 Task: Add a condition where "Channel Is Voicemail" in recently solved tickets.
Action: Mouse moved to (115, 422)
Screenshot: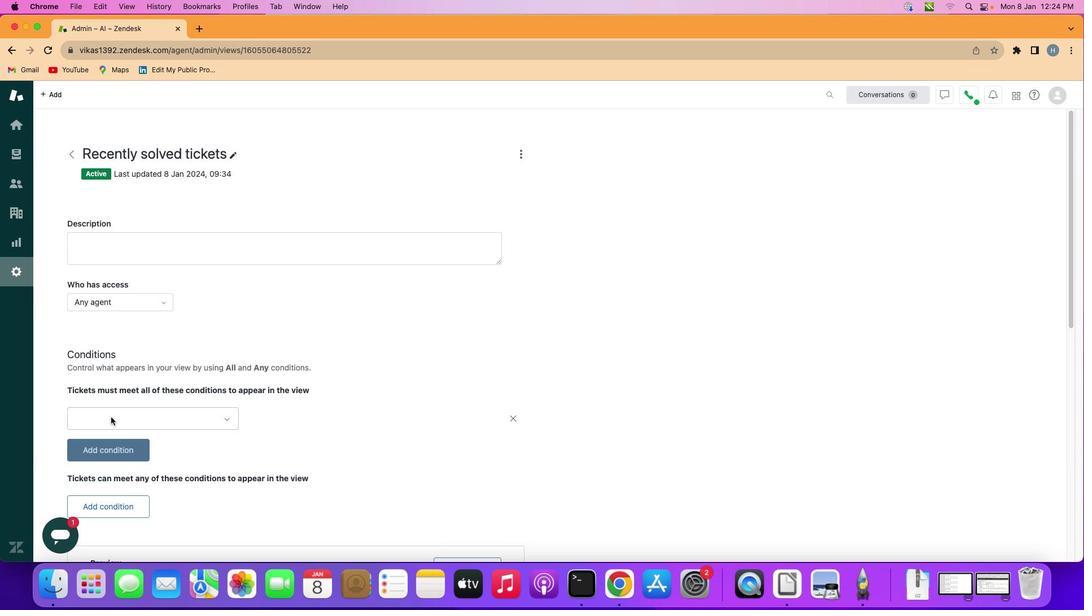 
Action: Mouse pressed left at (115, 422)
Screenshot: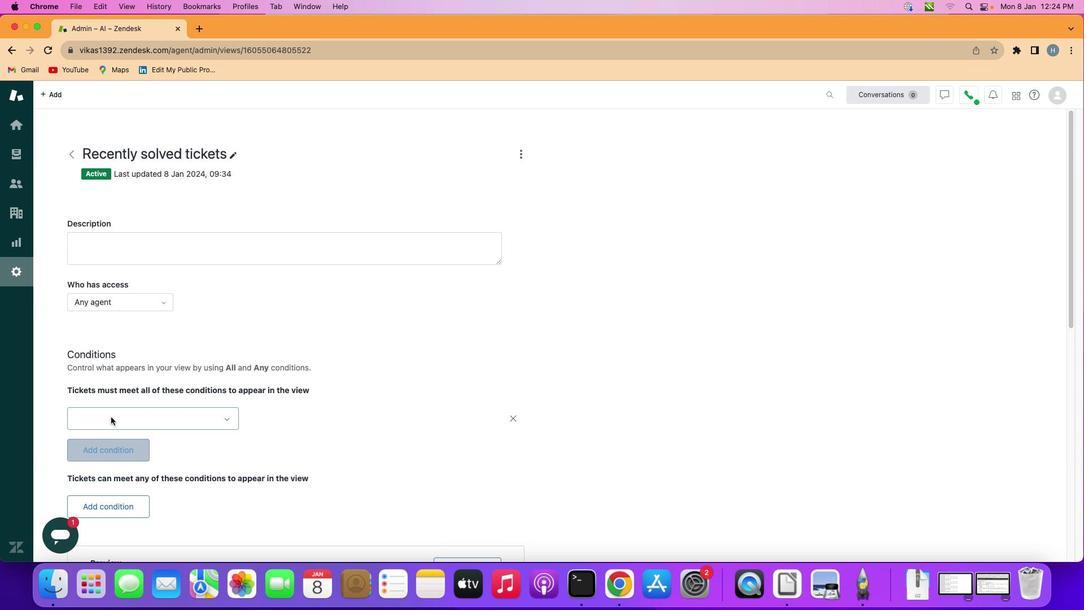 
Action: Mouse moved to (181, 426)
Screenshot: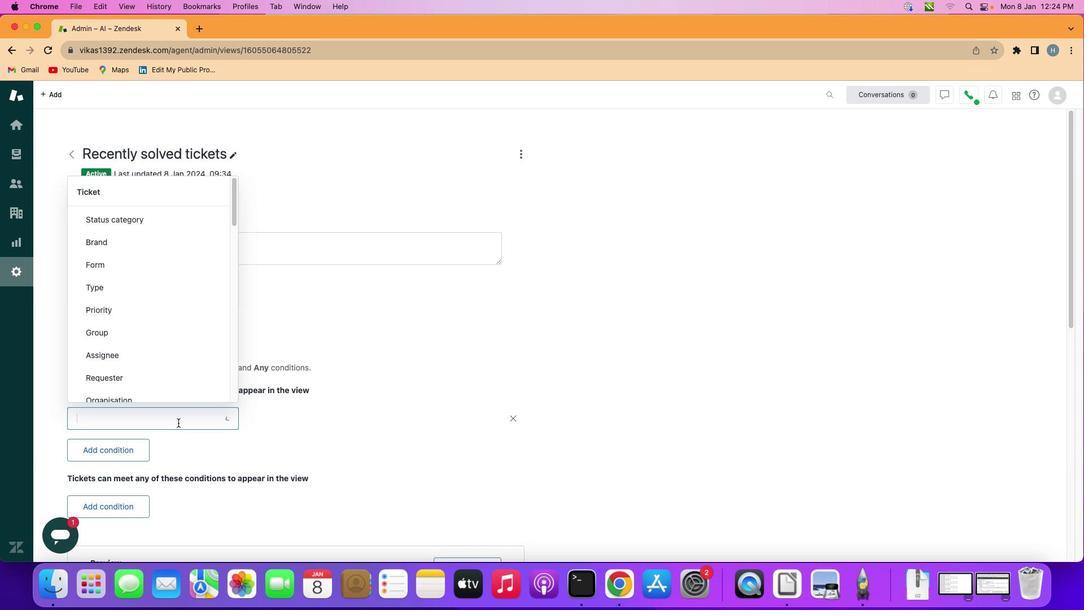 
Action: Mouse pressed left at (181, 426)
Screenshot: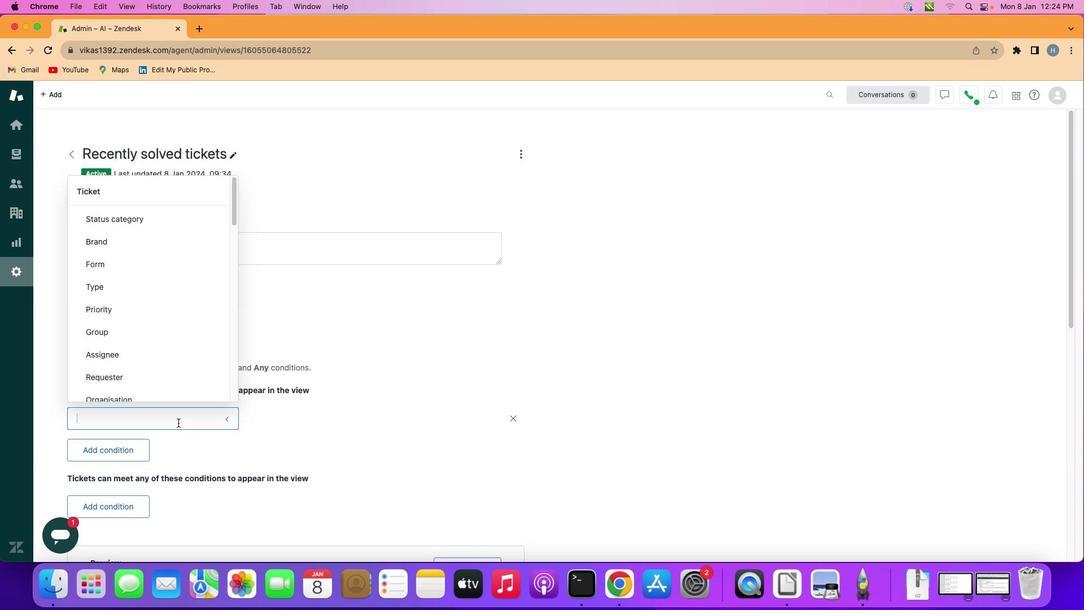 
Action: Mouse moved to (170, 311)
Screenshot: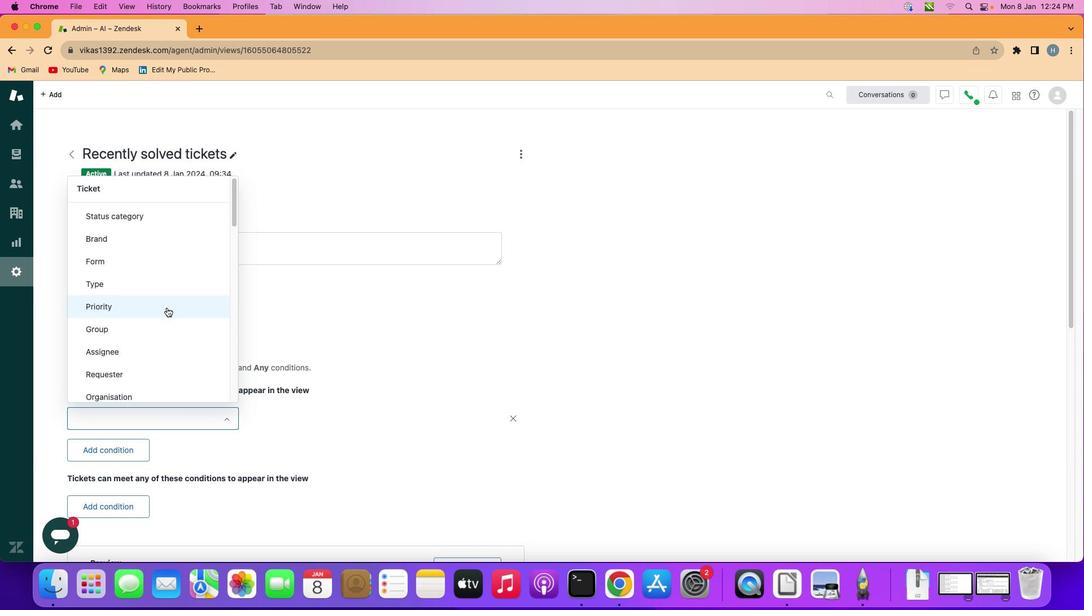 
Action: Mouse scrolled (170, 311) with delta (3, 3)
Screenshot: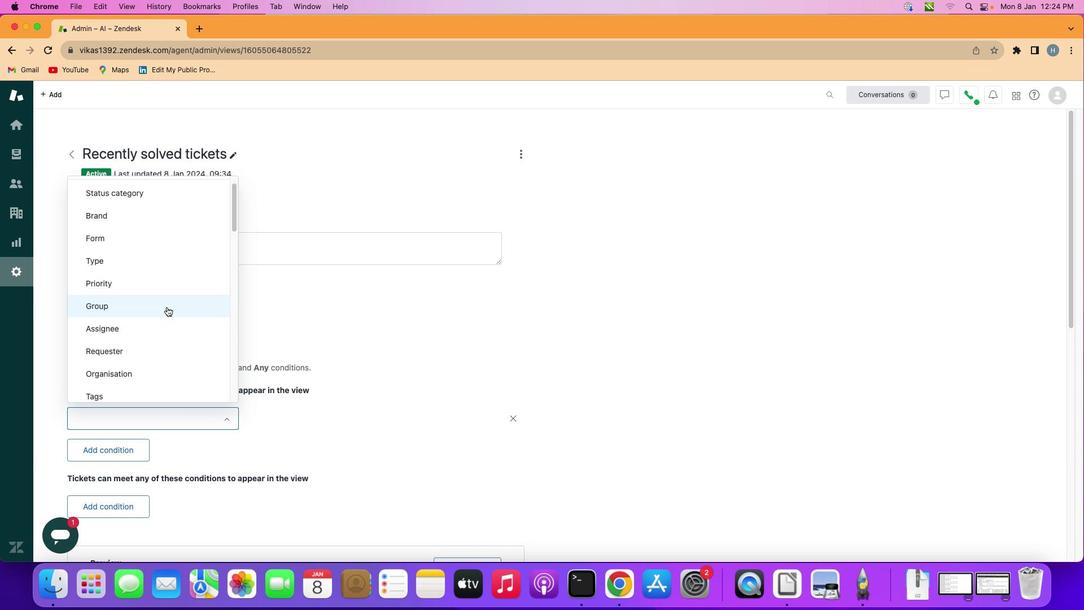 
Action: Mouse scrolled (170, 311) with delta (3, 3)
Screenshot: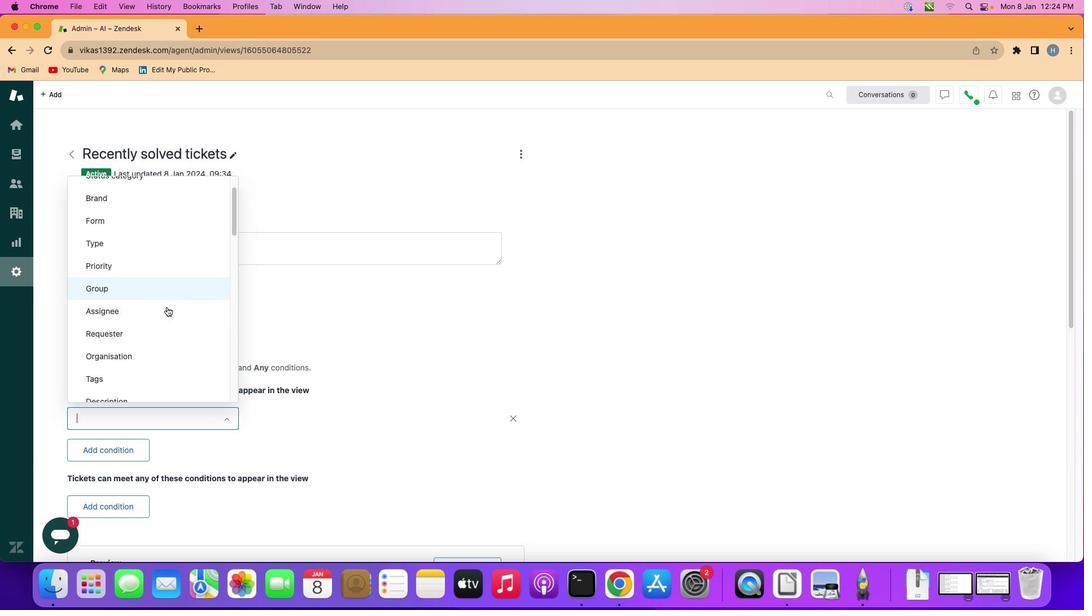 
Action: Mouse scrolled (170, 311) with delta (3, 3)
Screenshot: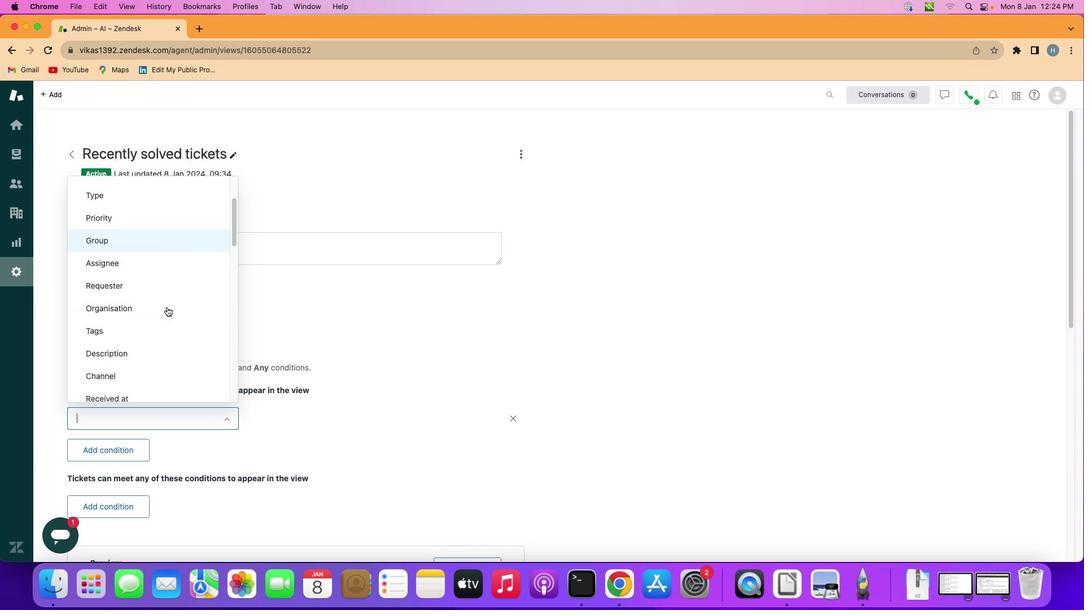 
Action: Mouse moved to (170, 310)
Screenshot: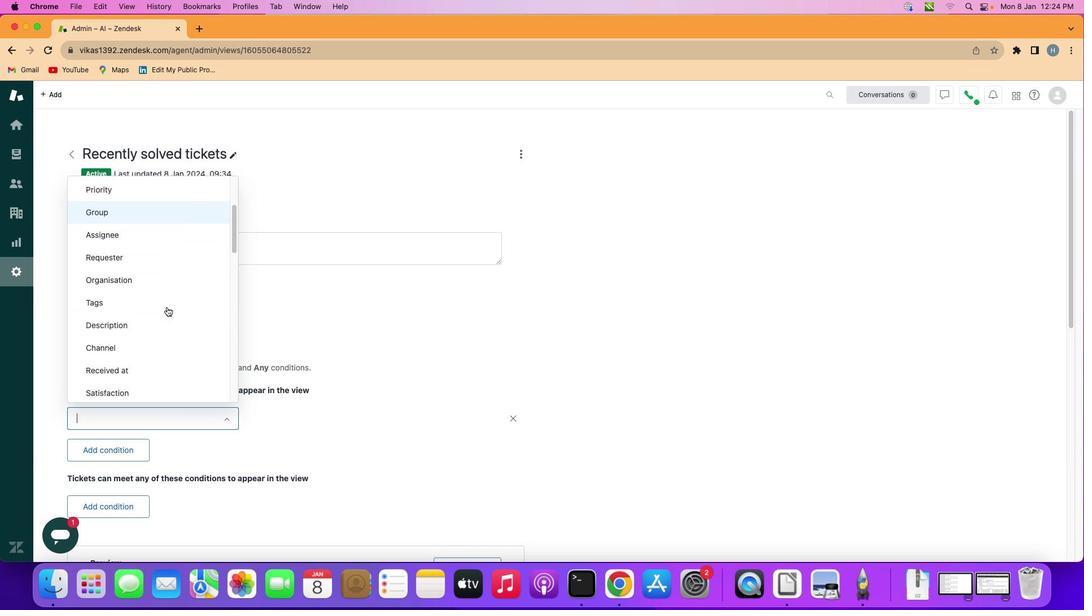 
Action: Mouse scrolled (170, 310) with delta (3, 3)
Screenshot: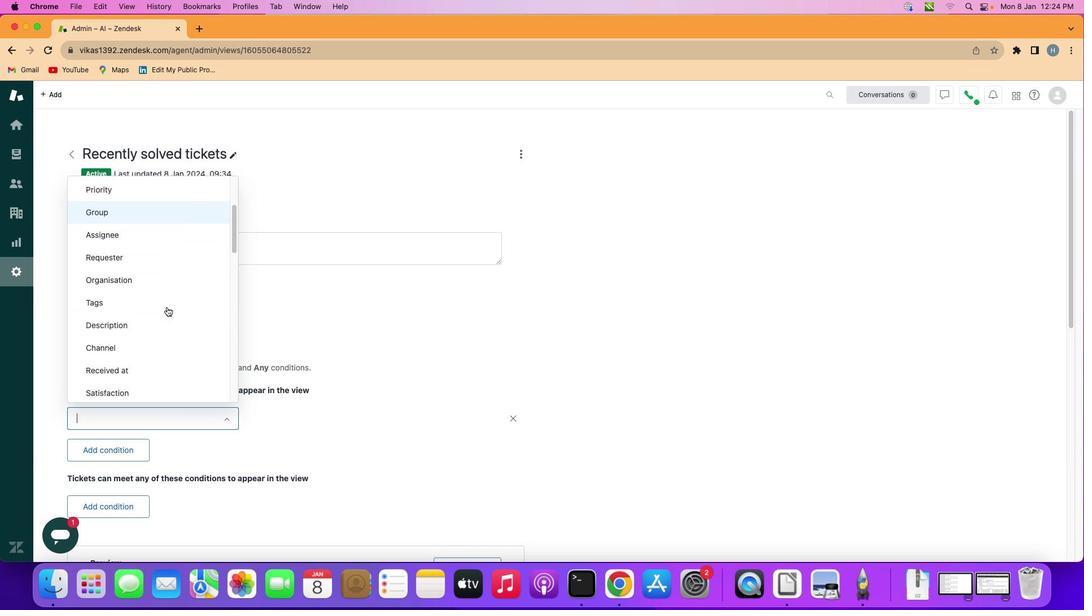 
Action: Mouse scrolled (170, 310) with delta (3, 2)
Screenshot: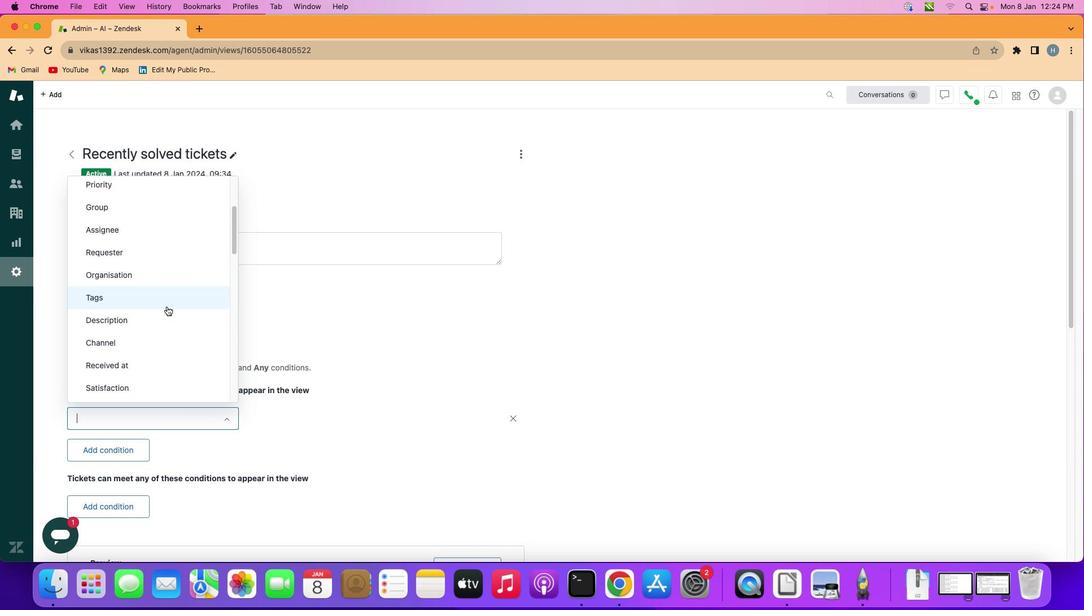 
Action: Mouse moved to (171, 347)
Screenshot: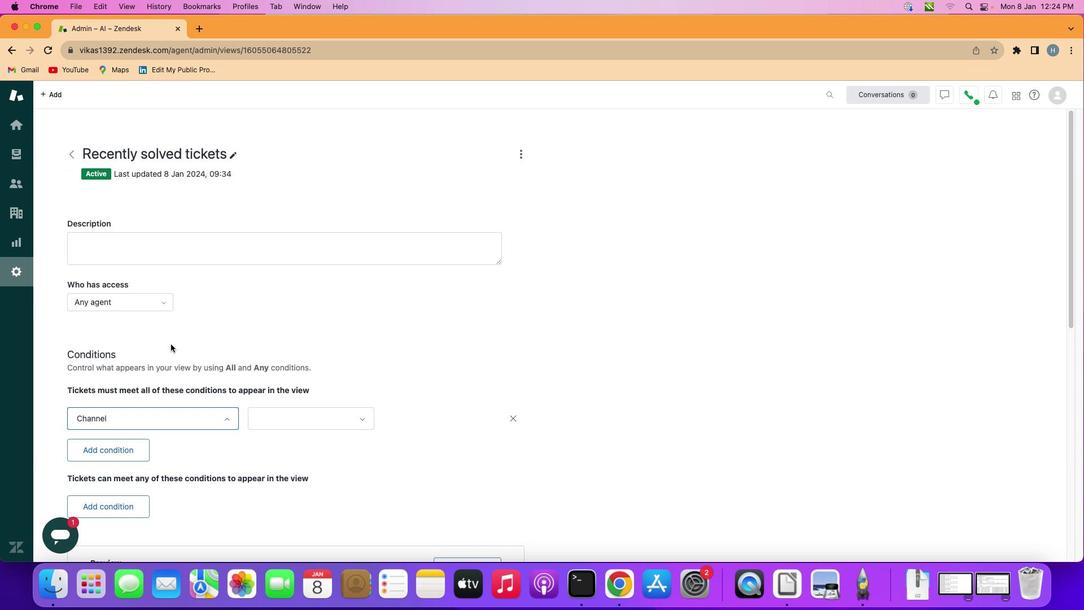 
Action: Mouse pressed left at (171, 347)
Screenshot: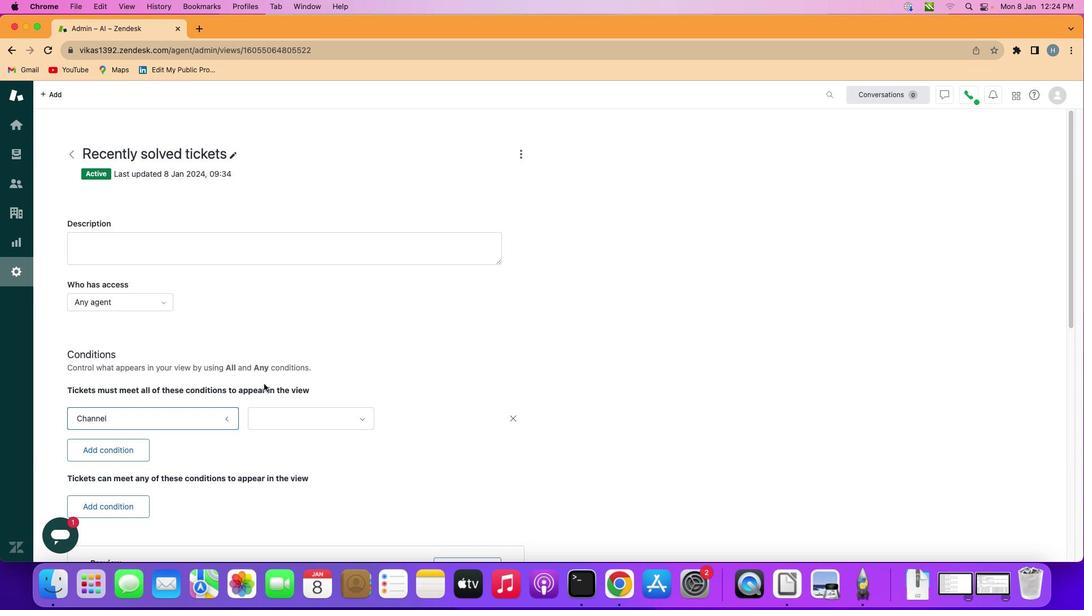 
Action: Mouse moved to (317, 419)
Screenshot: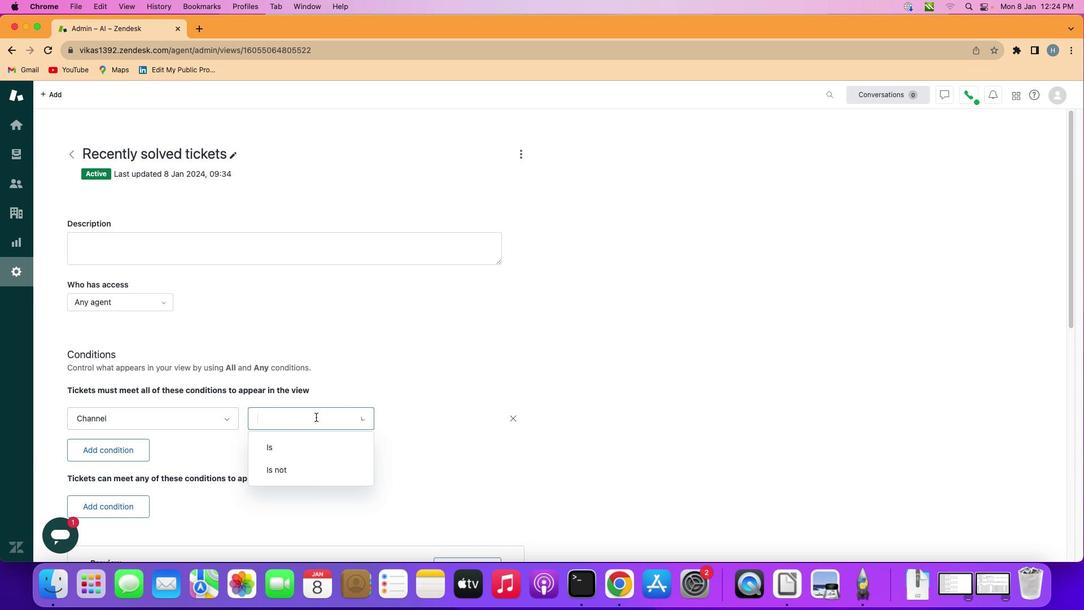 
Action: Mouse pressed left at (317, 419)
Screenshot: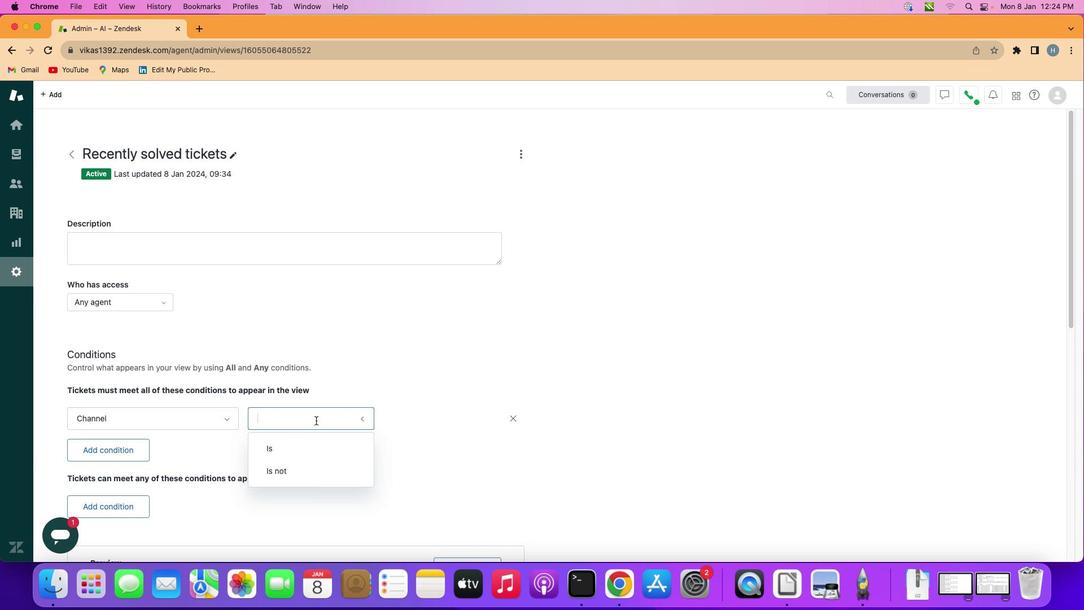 
Action: Mouse moved to (317, 449)
Screenshot: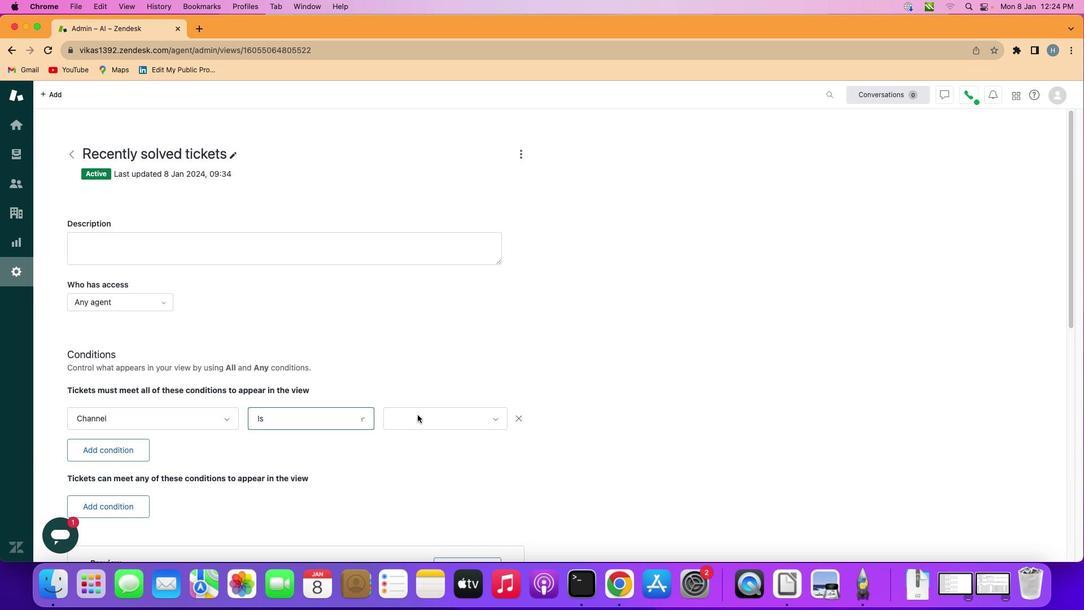 
Action: Mouse pressed left at (317, 449)
Screenshot: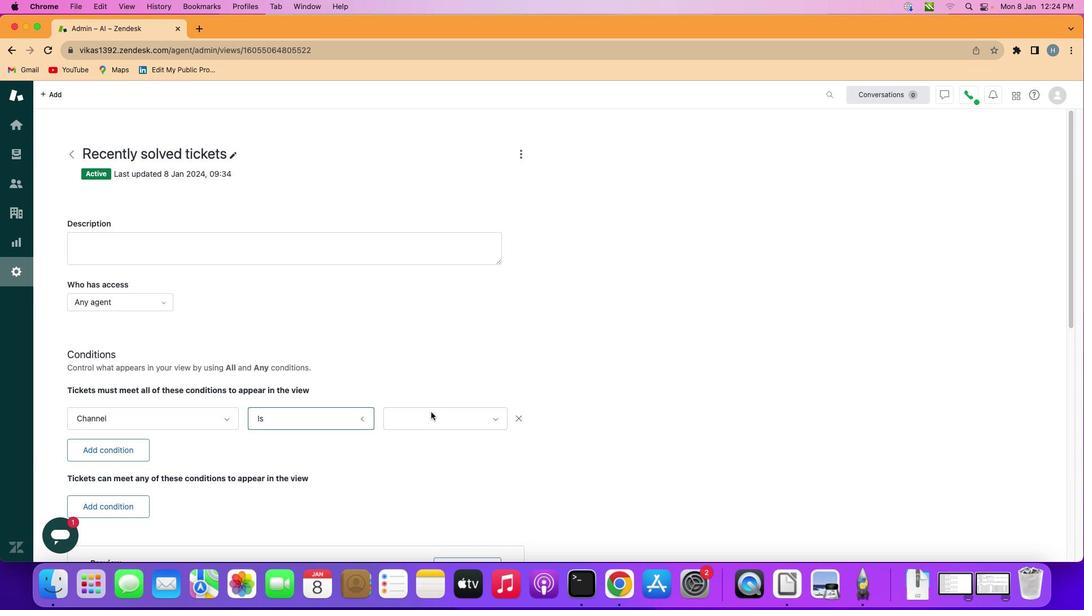 
Action: Mouse moved to (446, 413)
Screenshot: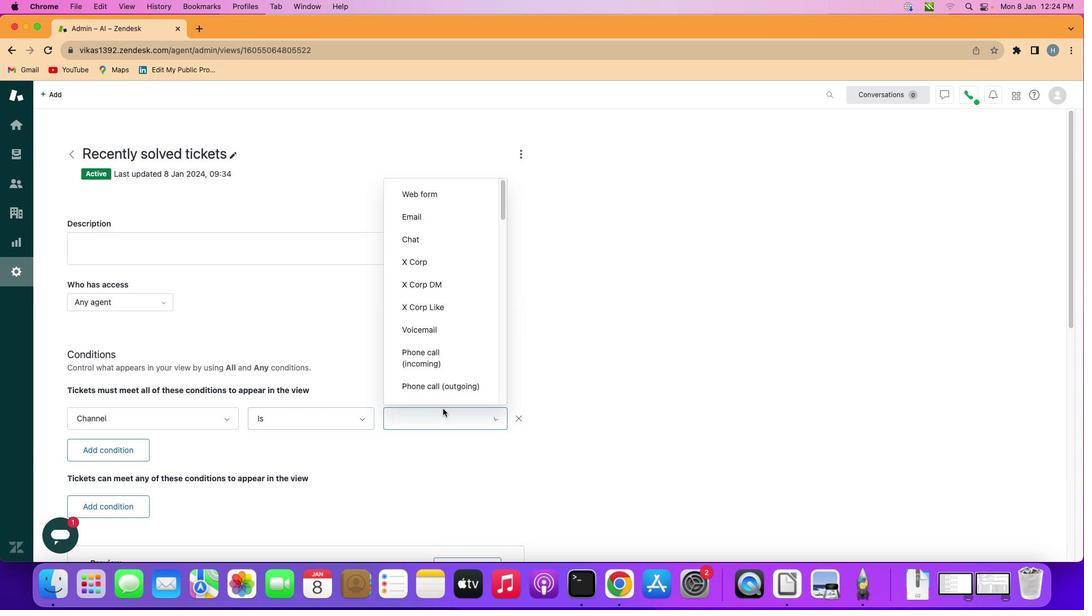 
Action: Mouse pressed left at (446, 413)
Screenshot: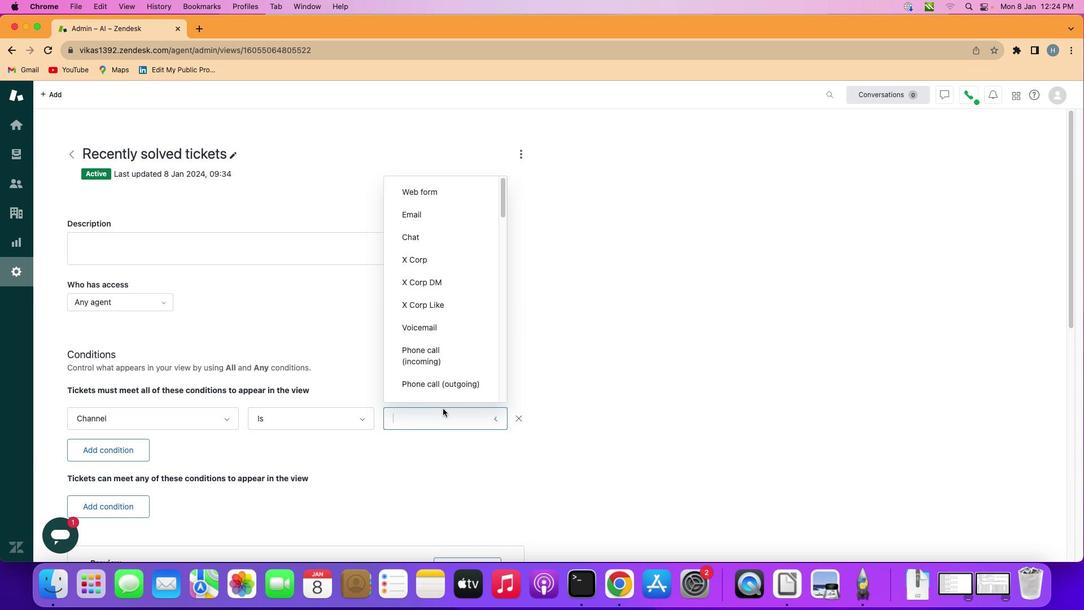 
Action: Mouse moved to (458, 321)
Screenshot: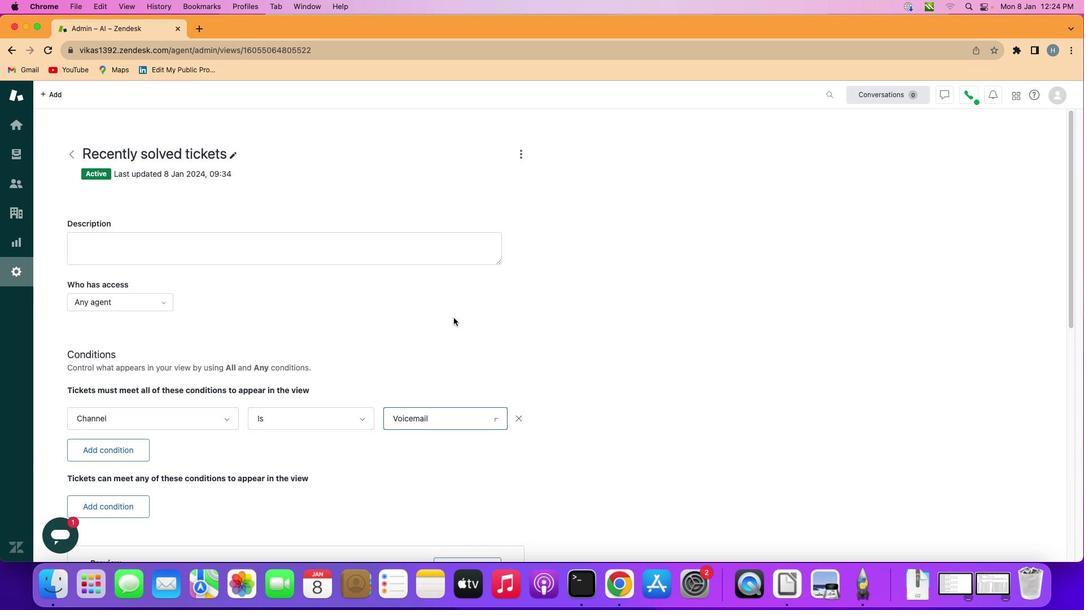 
Action: Mouse pressed left at (458, 321)
Screenshot: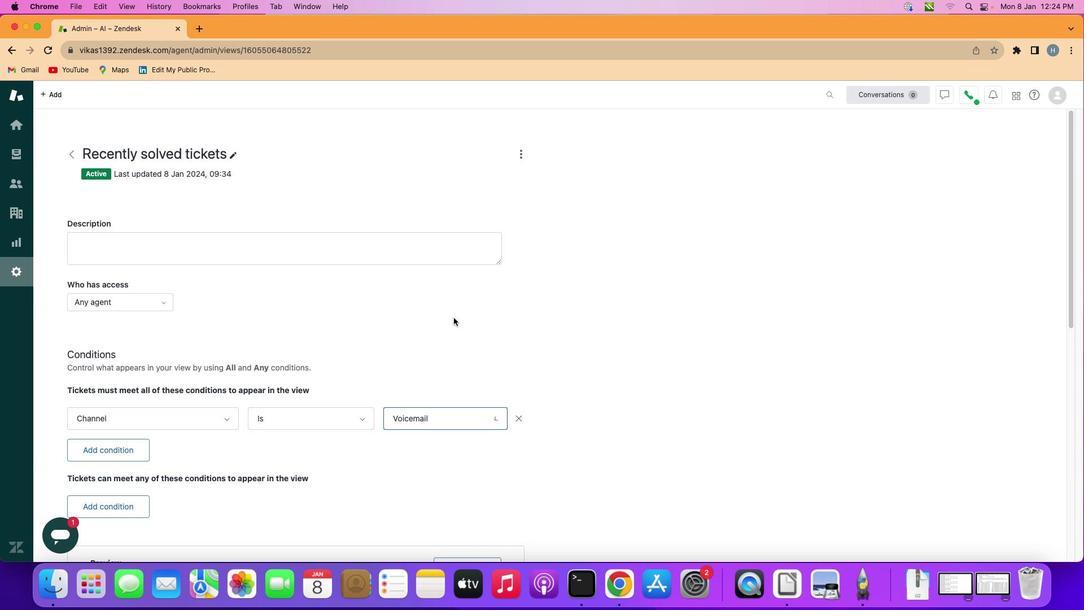 
